 Task: Write the Name "Softage" in blank input field along with Click find button and Set the "Refine current search" Under Select in Process Payment.
Action: Mouse moved to (103, 14)
Screenshot: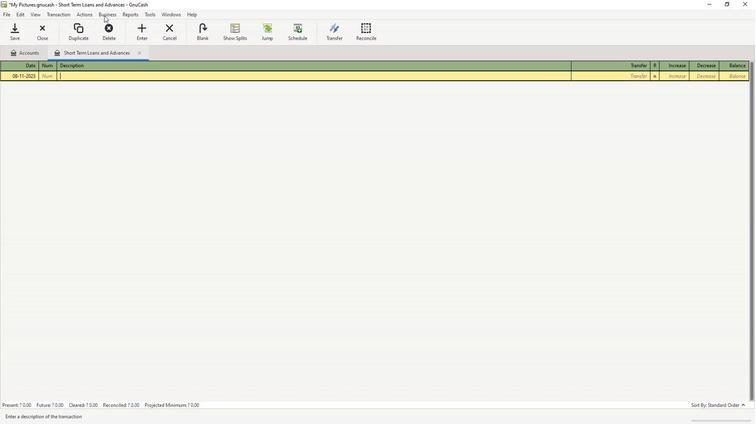 
Action: Mouse pressed left at (103, 14)
Screenshot: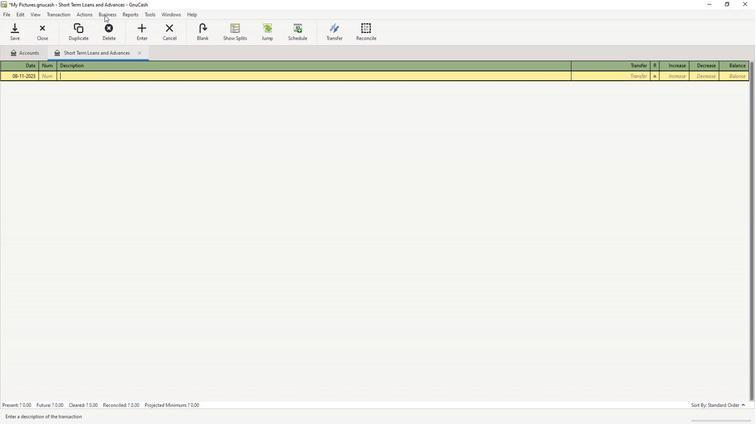 
Action: Mouse moved to (108, 23)
Screenshot: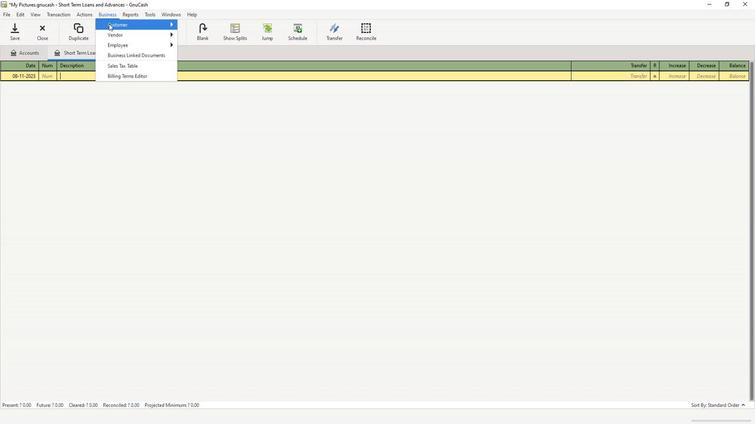
Action: Mouse pressed left at (108, 23)
Screenshot: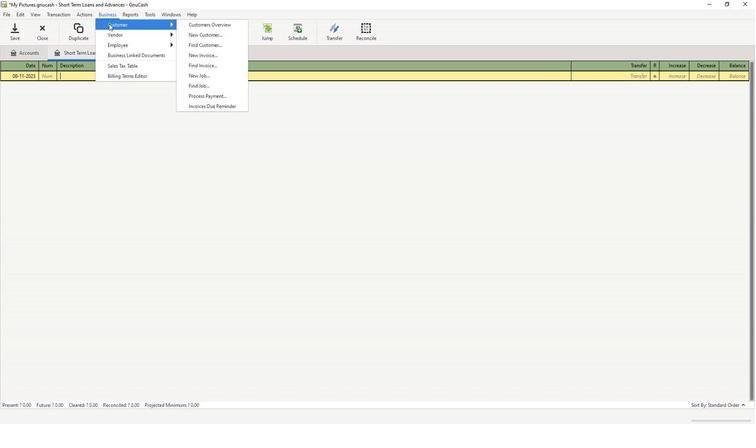
Action: Mouse moved to (209, 99)
Screenshot: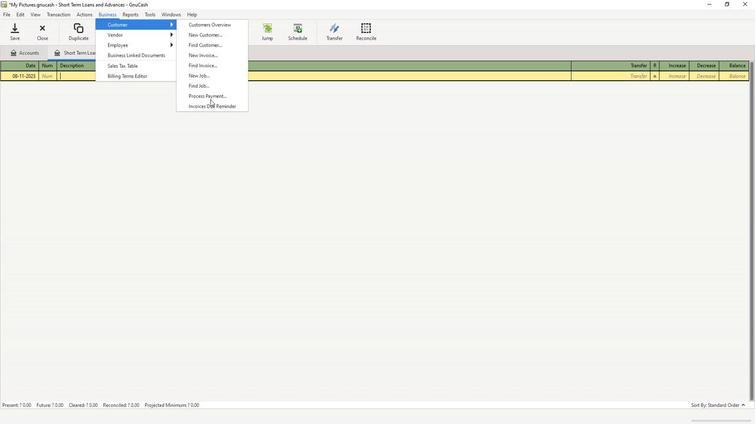 
Action: Mouse pressed left at (209, 99)
Screenshot: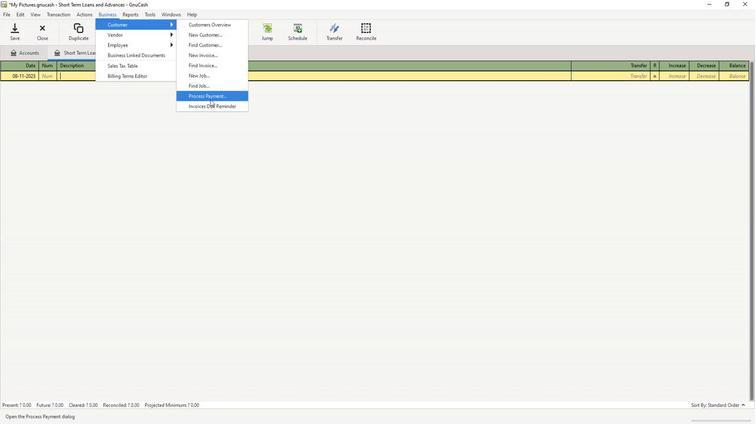 
Action: Mouse moved to (290, 132)
Screenshot: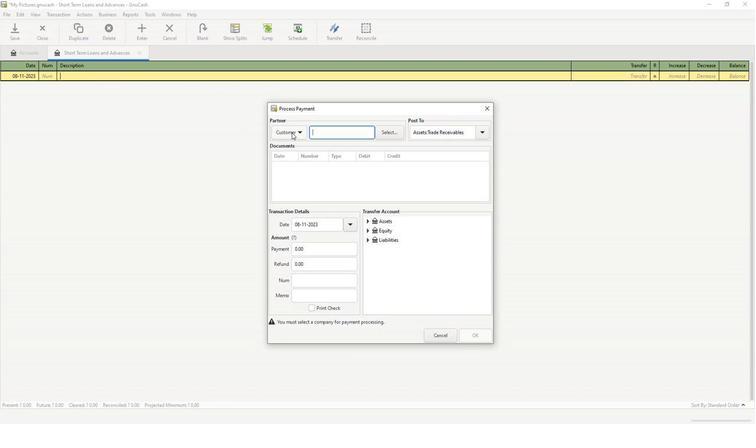
Action: Mouse pressed left at (290, 132)
Screenshot: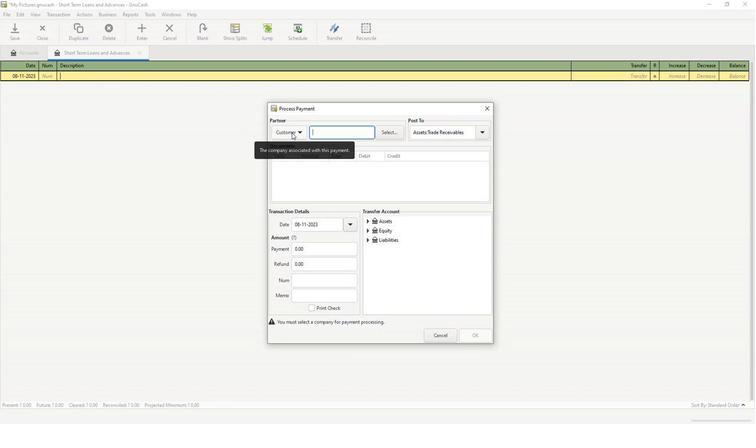 
Action: Mouse moved to (294, 160)
Screenshot: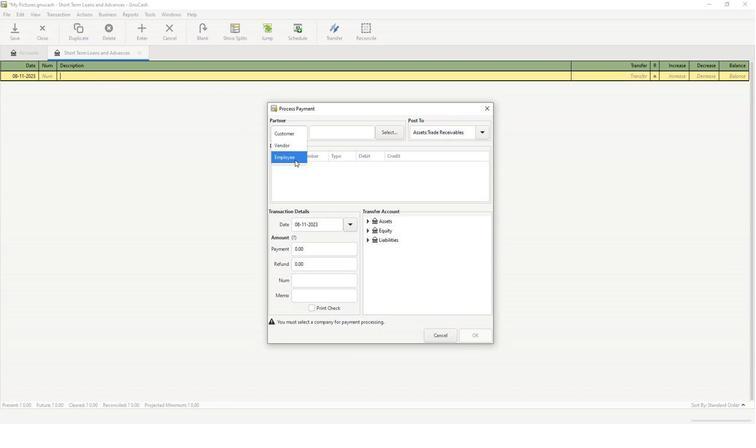 
Action: Mouse pressed left at (294, 160)
Screenshot: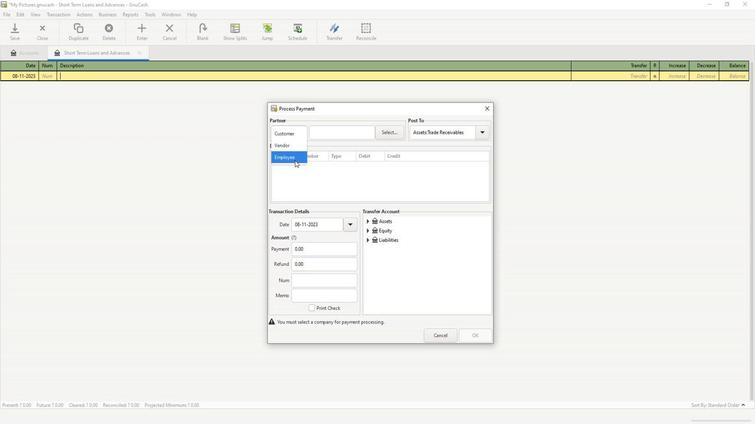 
Action: Mouse moved to (393, 129)
Screenshot: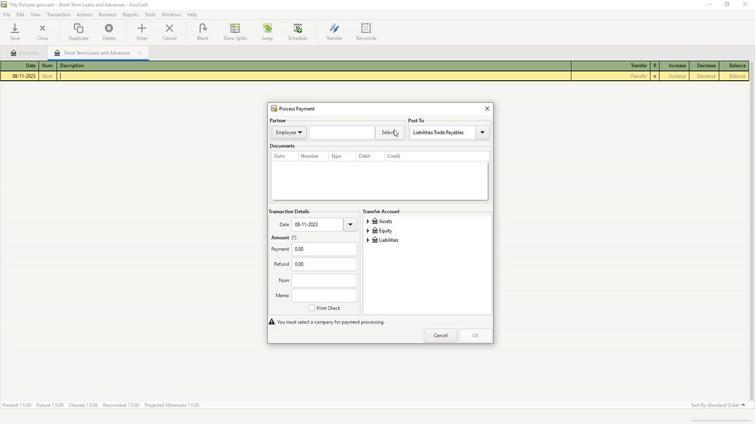 
Action: Mouse pressed left at (393, 129)
Screenshot: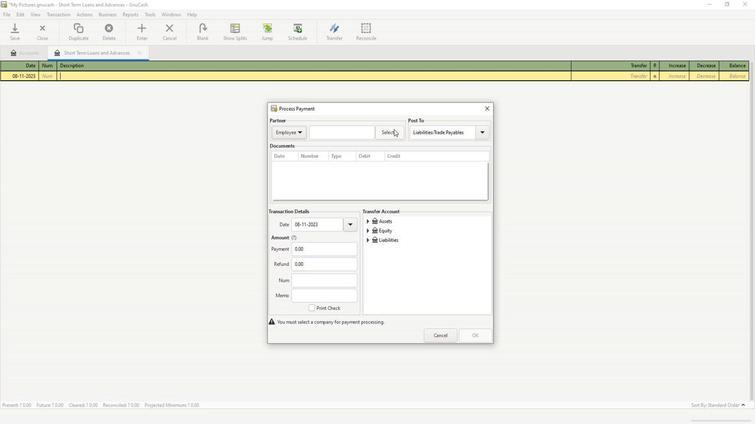 
Action: Mouse moved to (396, 204)
Screenshot: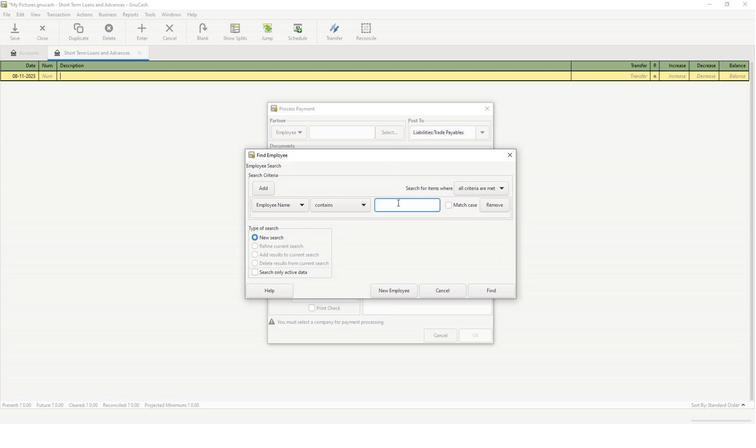 
Action: Mouse pressed left at (396, 204)
Screenshot: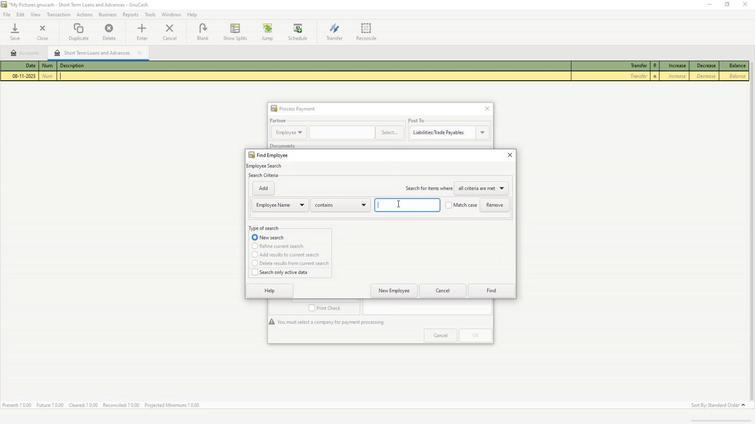 
Action: Key pressed softage
Screenshot: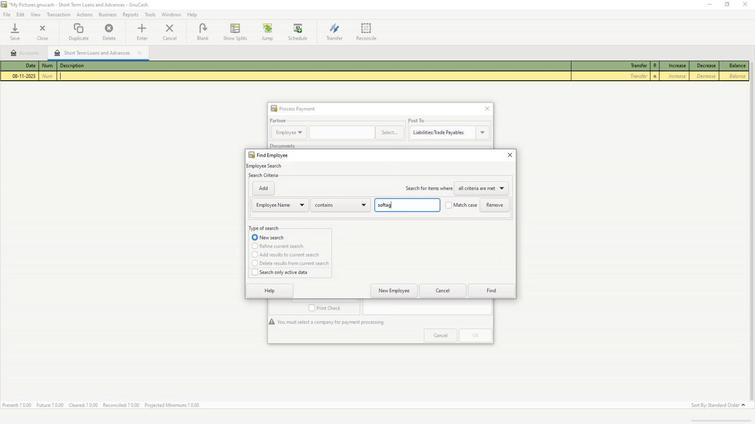 
Action: Mouse moved to (481, 289)
Screenshot: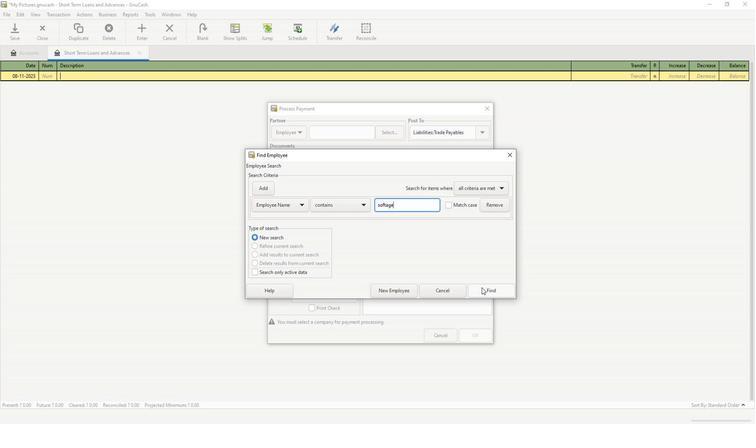 
Action: Mouse pressed left at (481, 289)
Screenshot: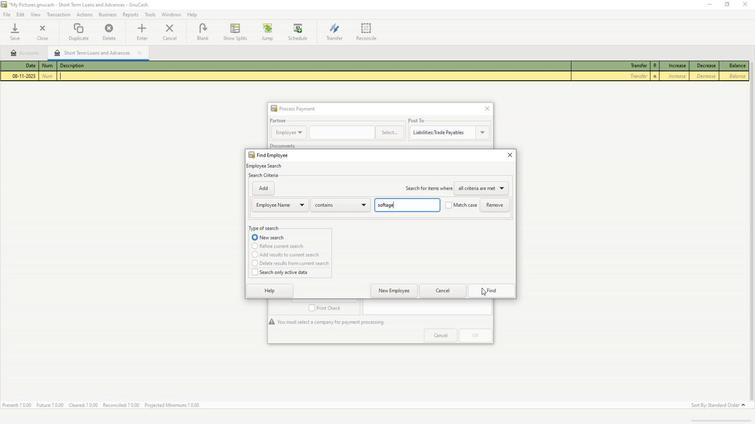 
Action: Mouse moved to (288, 234)
Screenshot: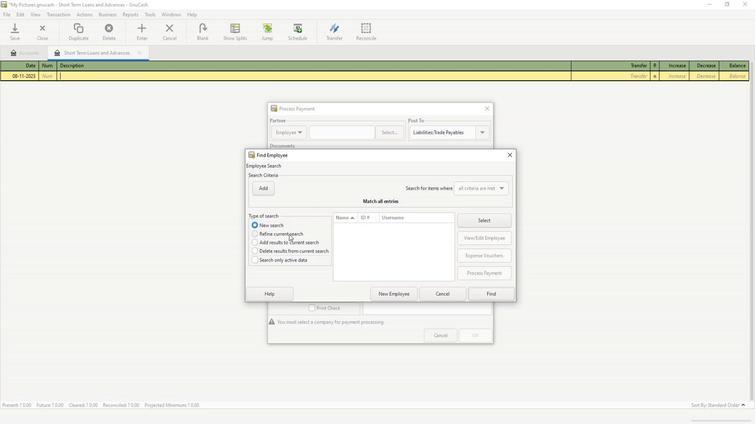 
Action: Mouse pressed left at (288, 234)
Screenshot: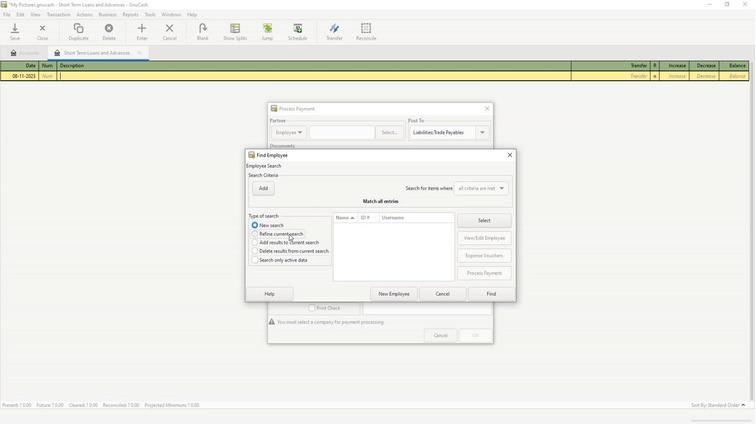 
Action: Mouse moved to (476, 294)
Screenshot: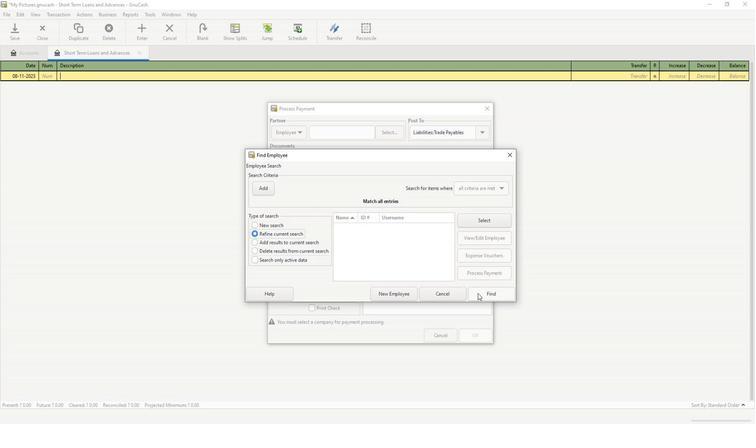 
Action: Mouse pressed left at (476, 294)
Screenshot: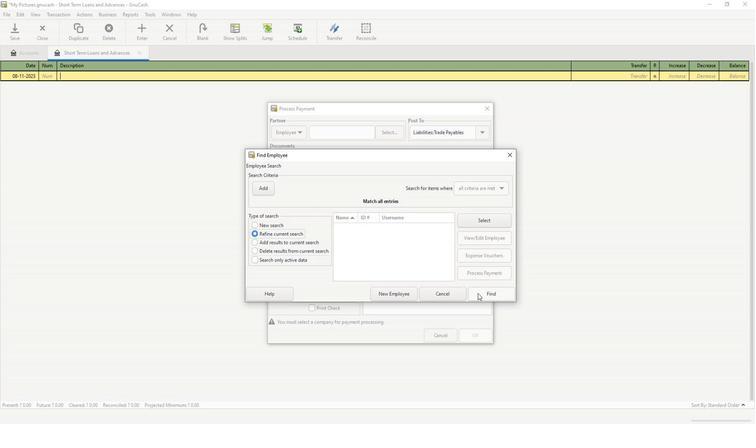 
